 Task: Create a new email signature in Microsoft Outlook.
Action: Mouse moved to (50, 64)
Screenshot: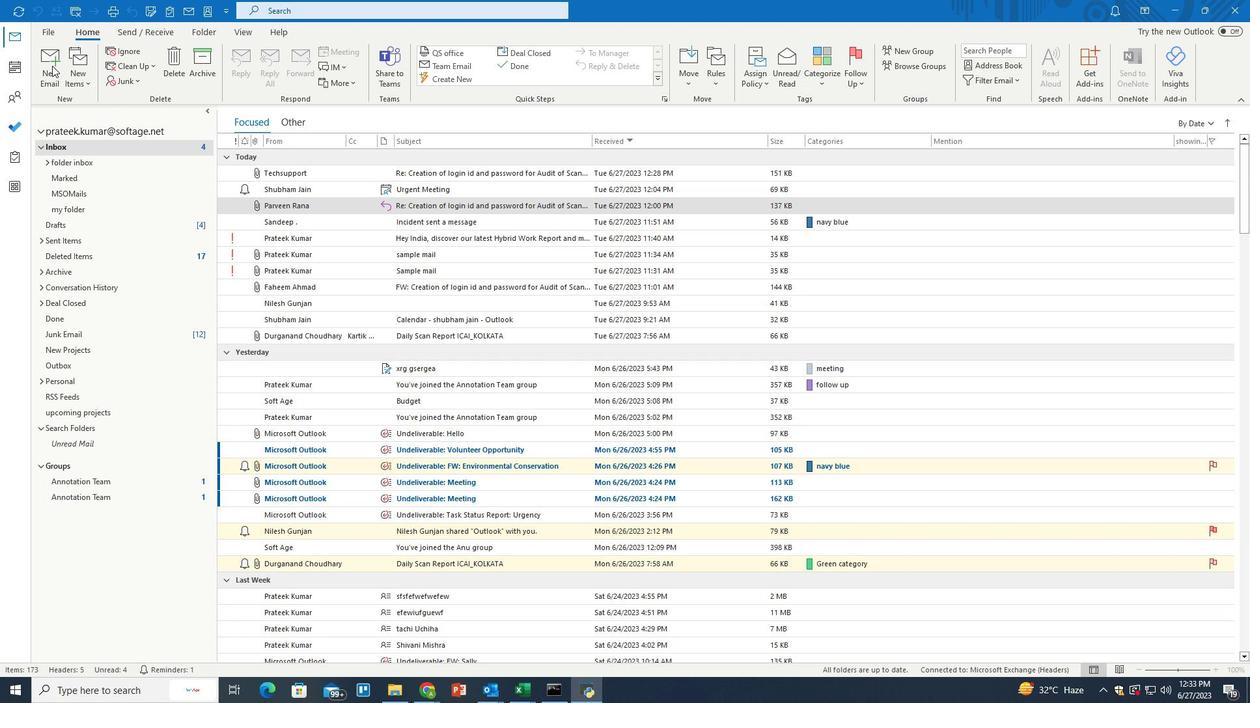 
Action: Mouse pressed left at (50, 64)
Screenshot: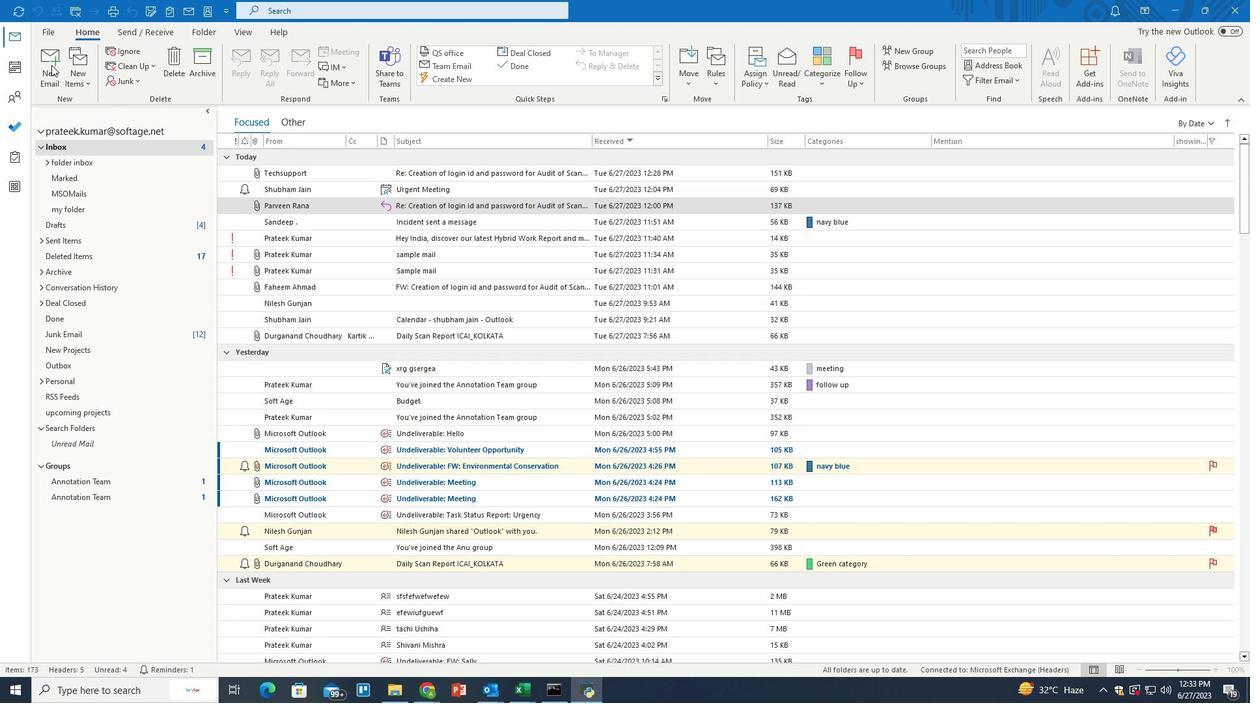 
Action: Mouse pressed left at (50, 64)
Screenshot: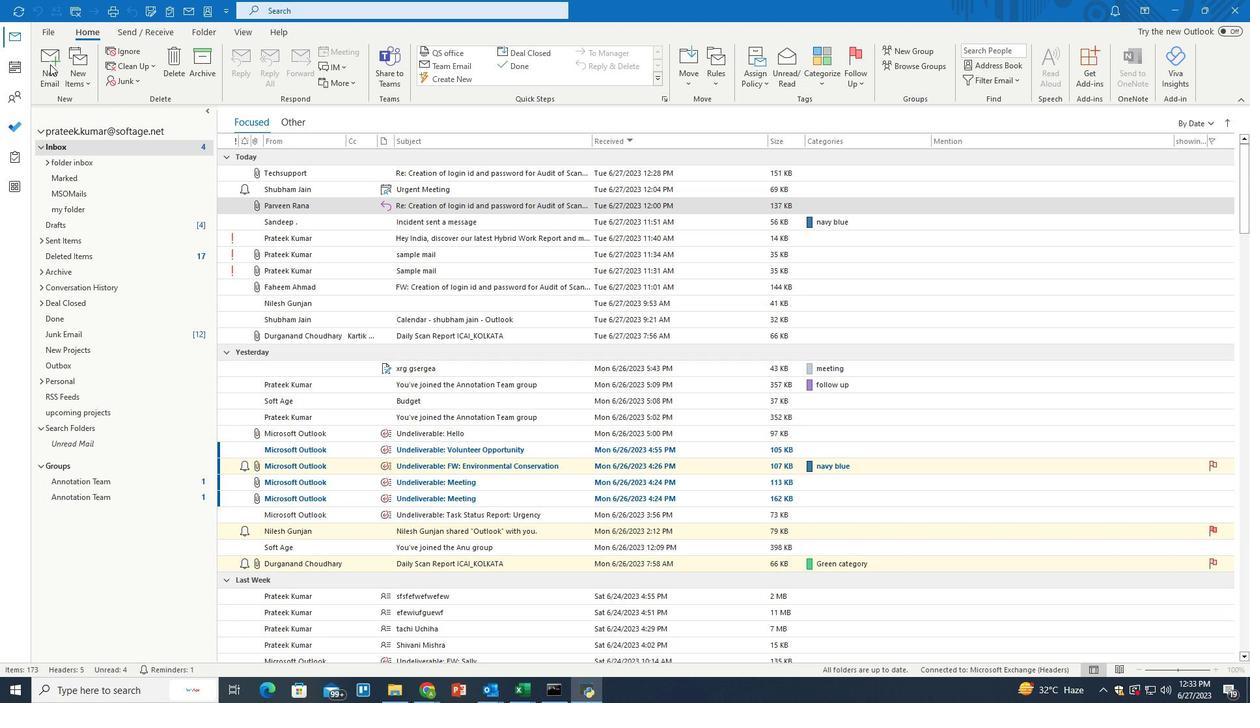 
Action: Mouse moved to (453, 74)
Screenshot: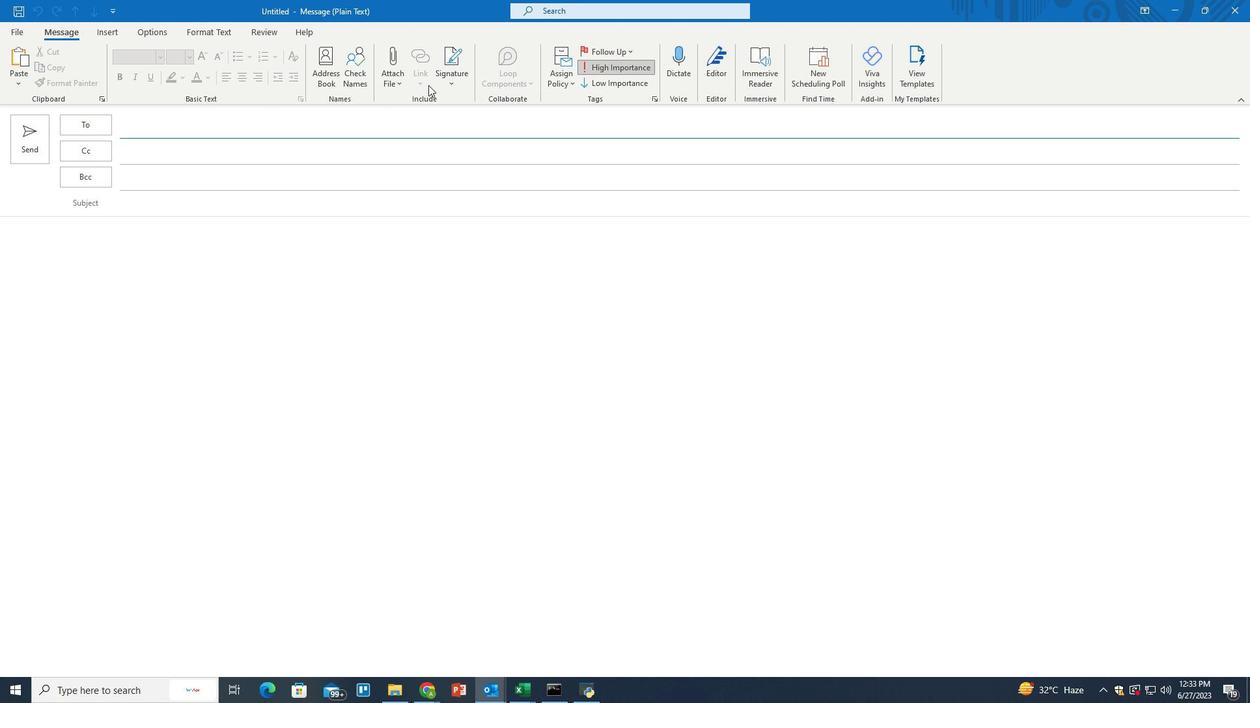 
Action: Mouse pressed left at (453, 74)
Screenshot: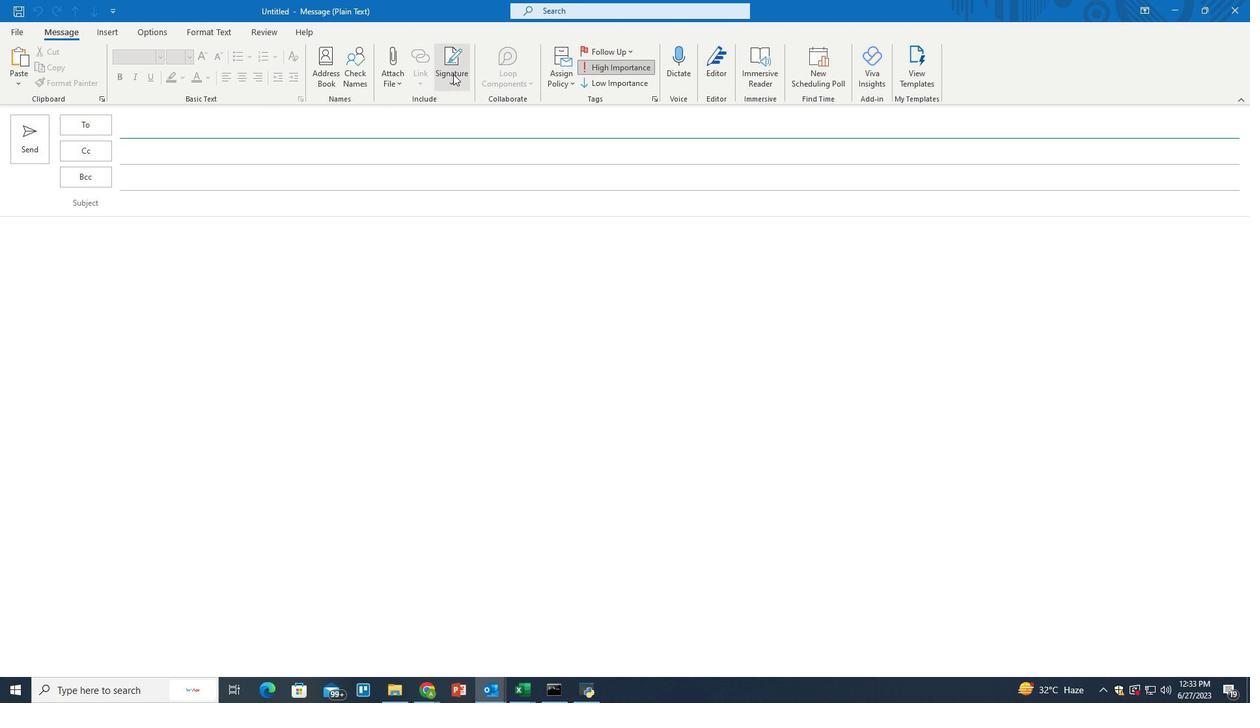 
Action: Mouse moved to (476, 119)
Screenshot: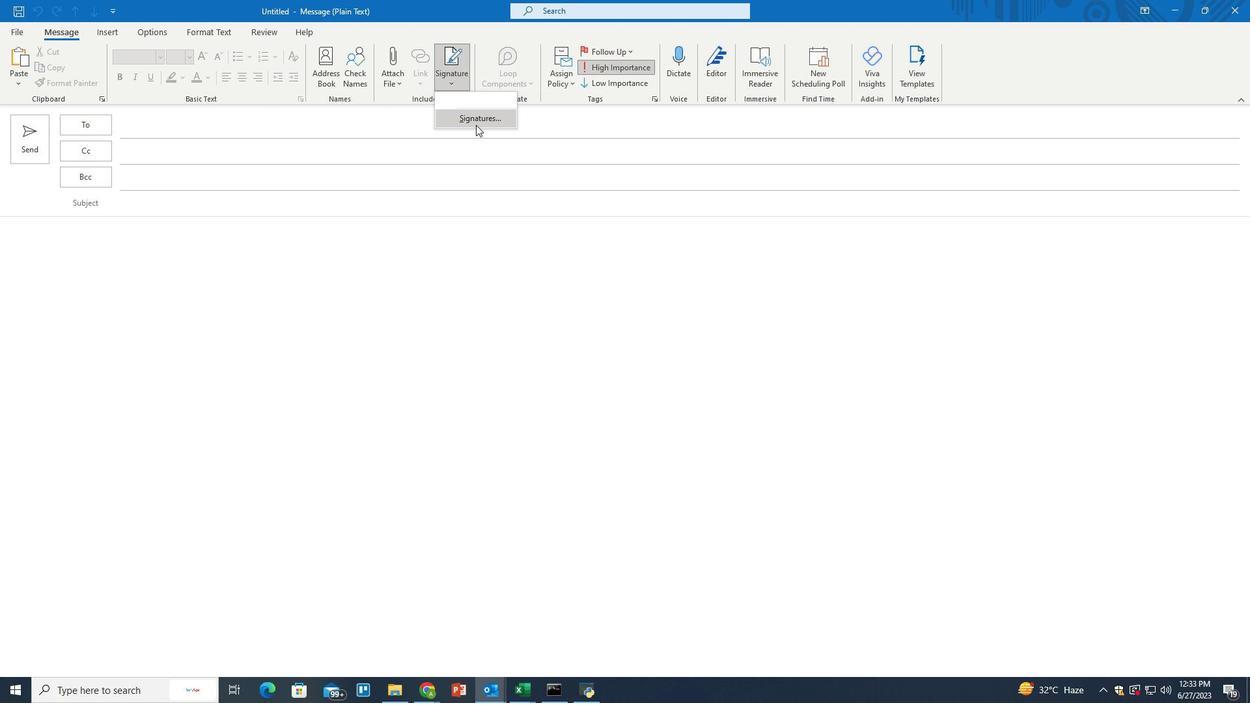 
Action: Mouse pressed left at (476, 119)
Screenshot: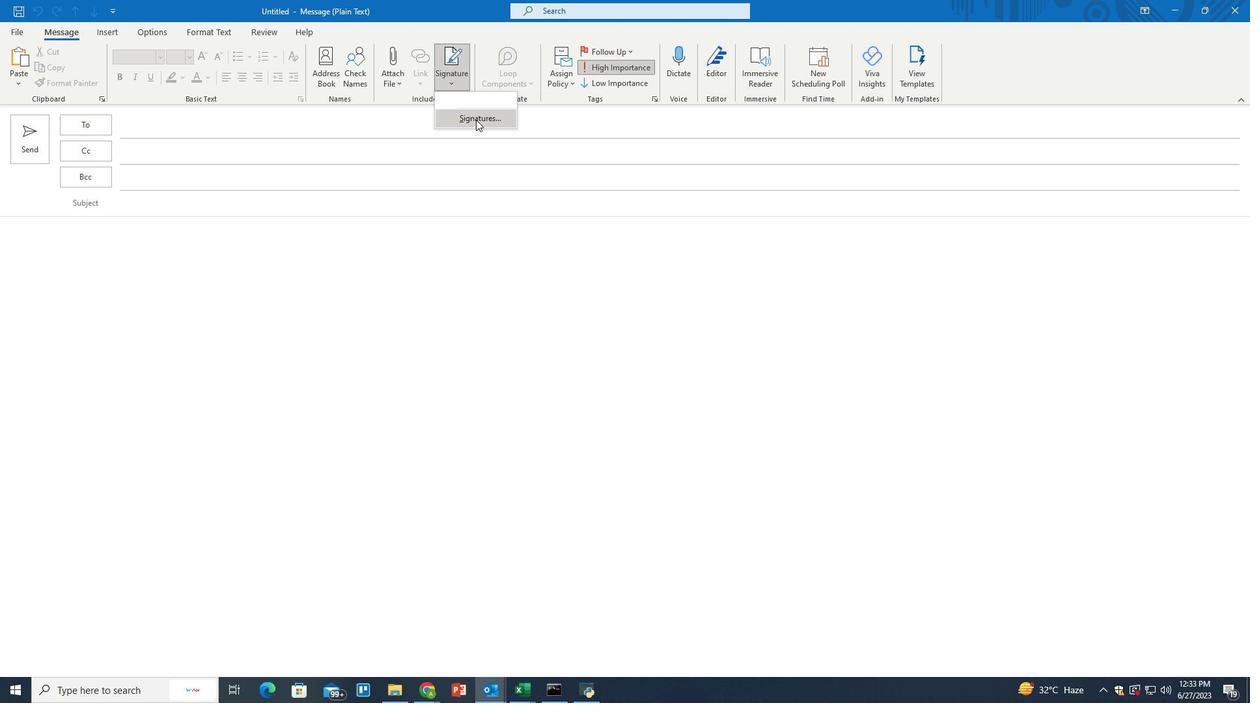 
Action: Mouse moved to (803, 224)
Screenshot: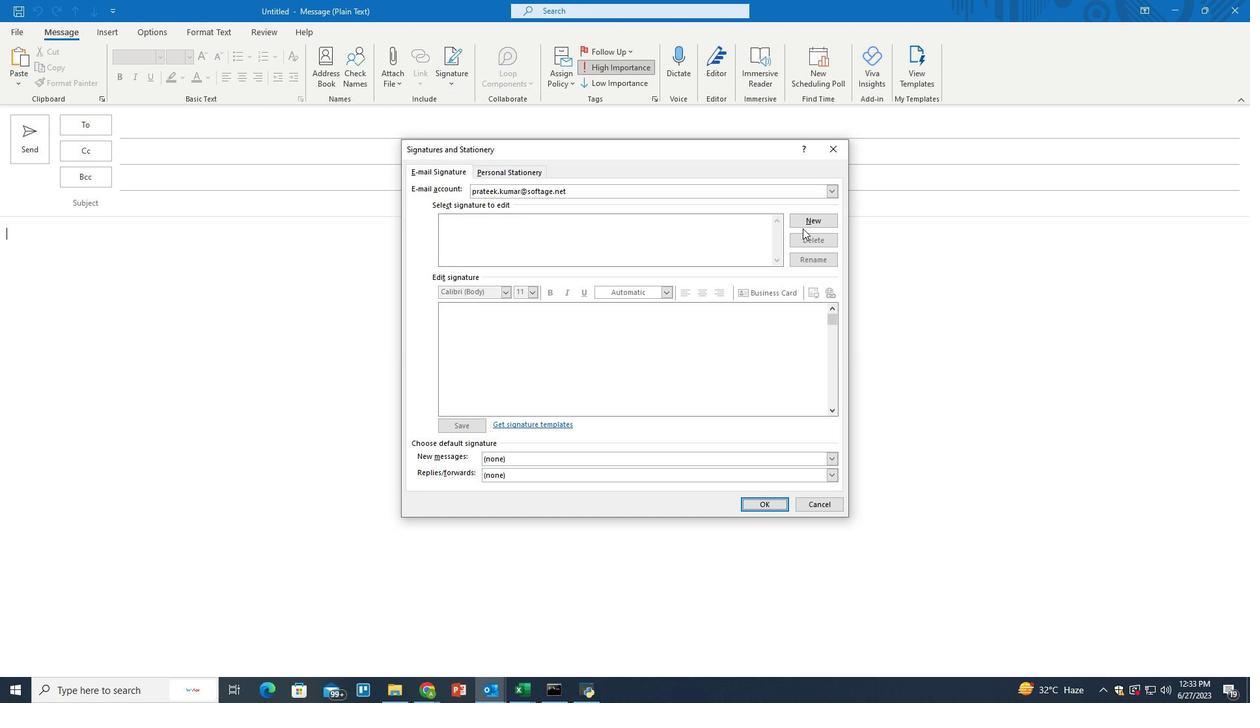 
Action: Mouse pressed left at (803, 224)
Screenshot: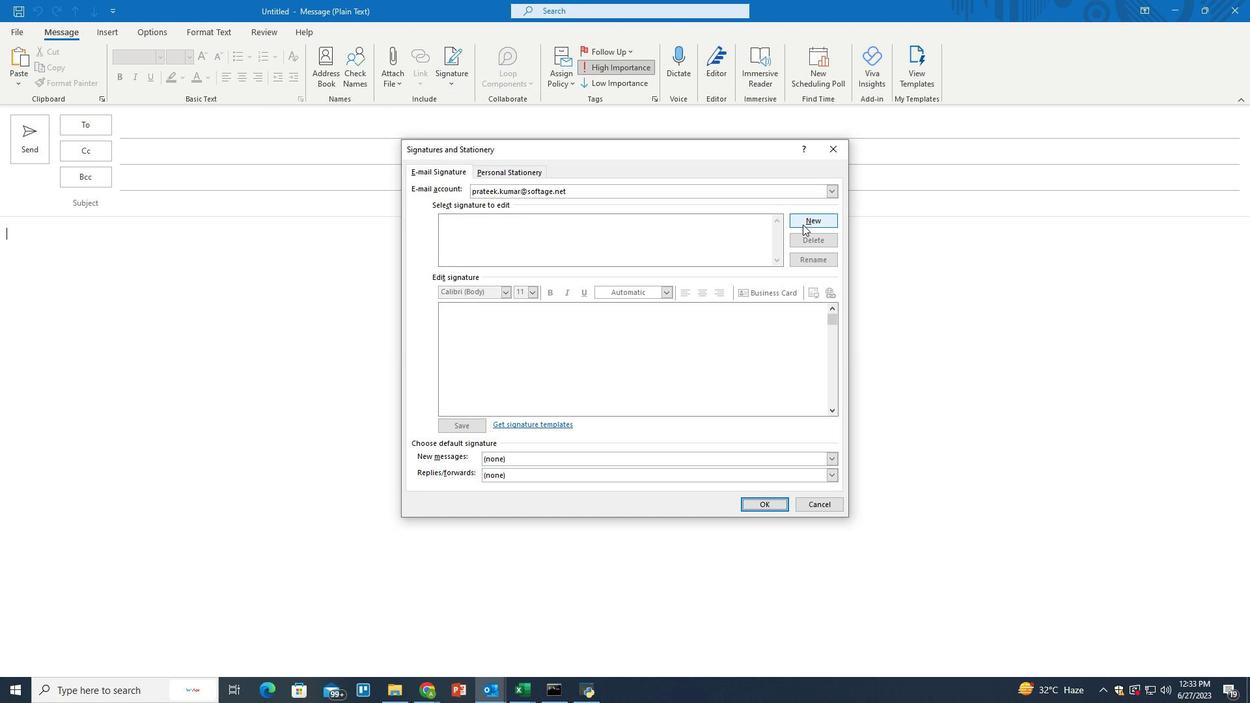 
Action: Mouse moved to (590, 335)
Screenshot: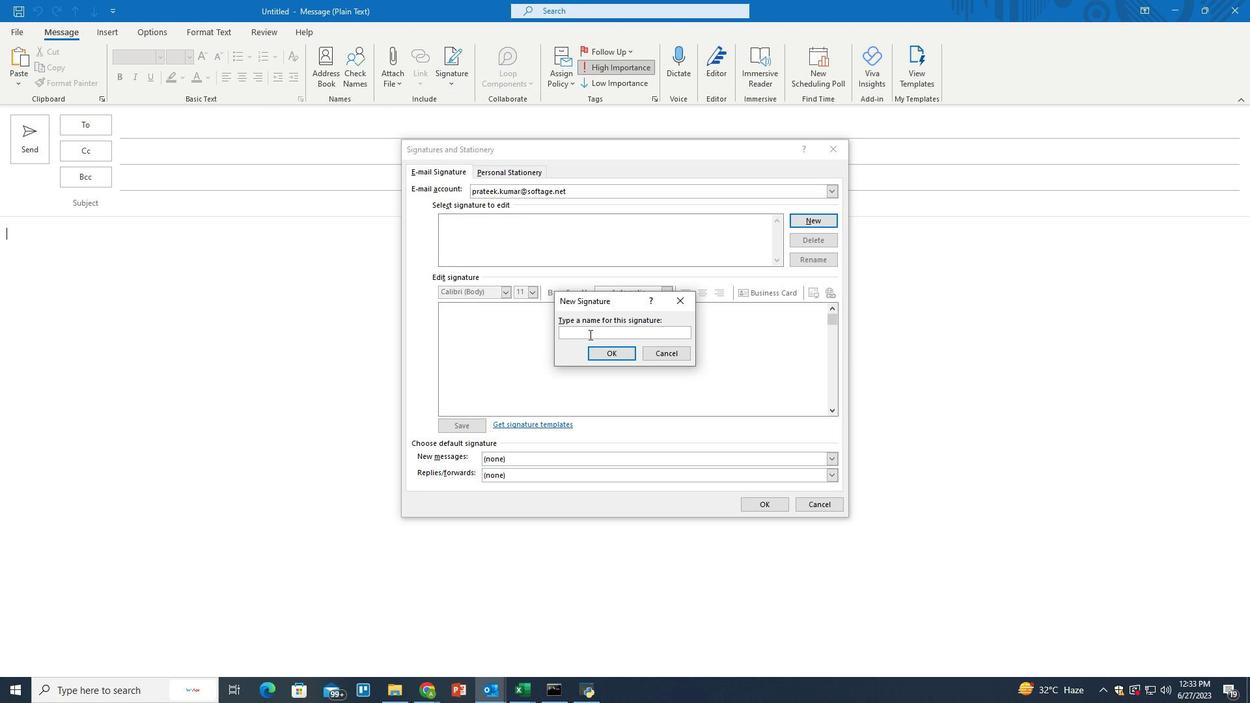
Action: Mouse pressed left at (590, 335)
Screenshot: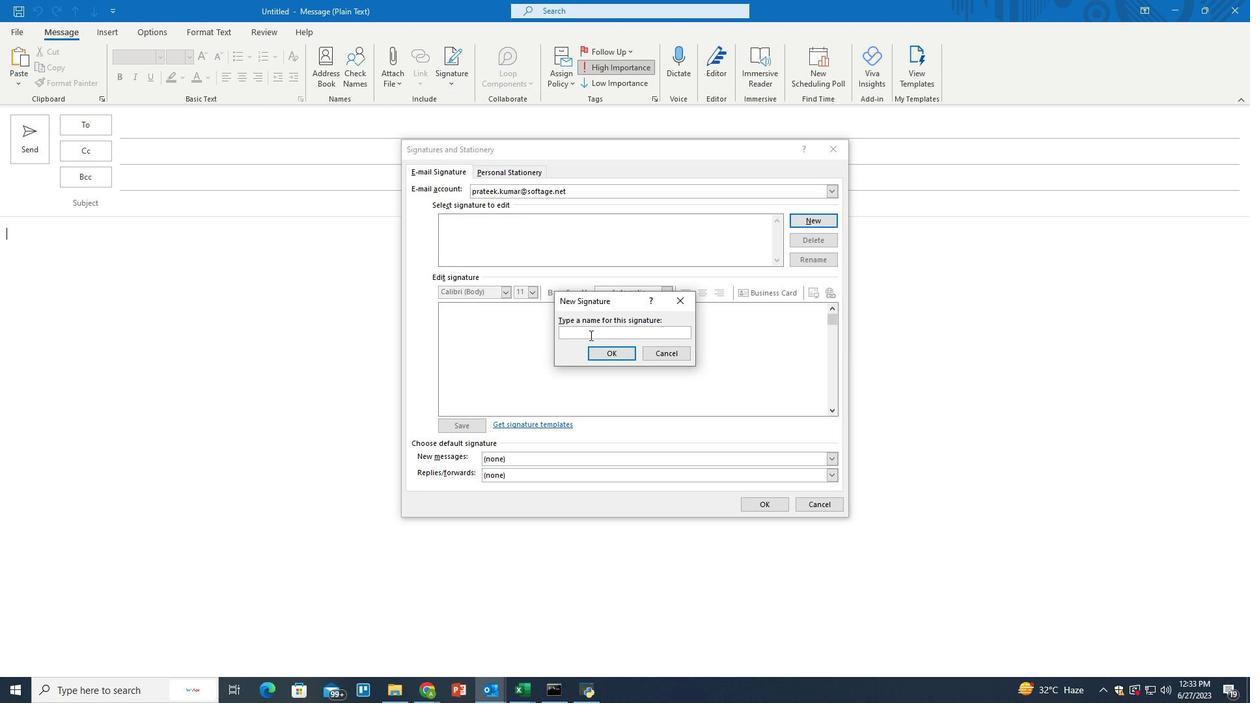 
Action: Key pressed <Key.shift>Uchiha<Key.space><Key.shift>Uzumaki
Screenshot: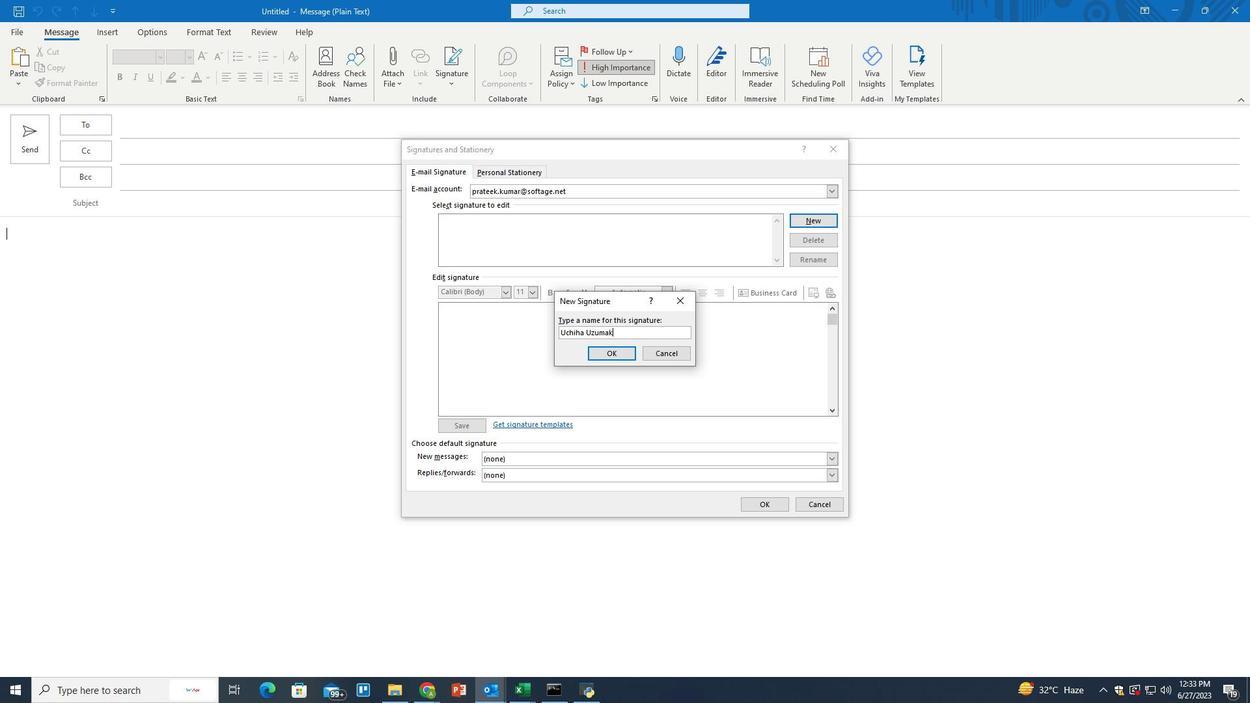 
Action: Mouse moved to (619, 356)
Screenshot: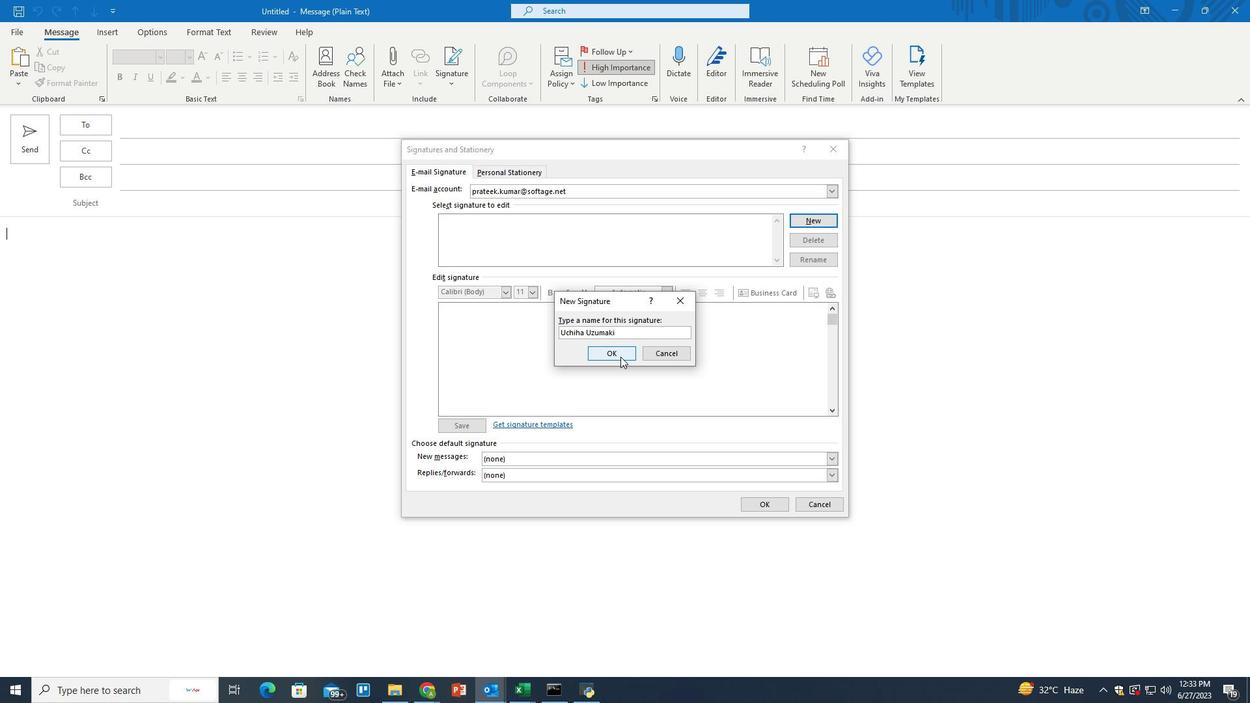 
Action: Mouse pressed left at (619, 356)
Screenshot: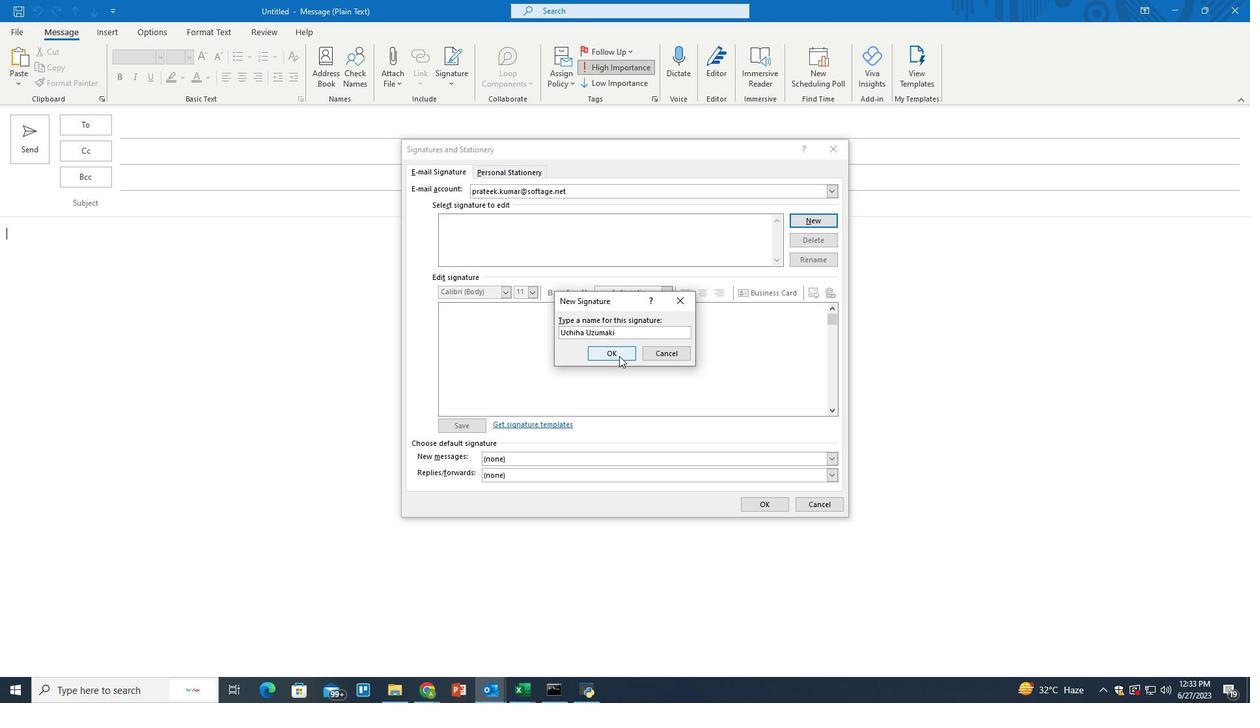
Action: Mouse moved to (504, 291)
Screenshot: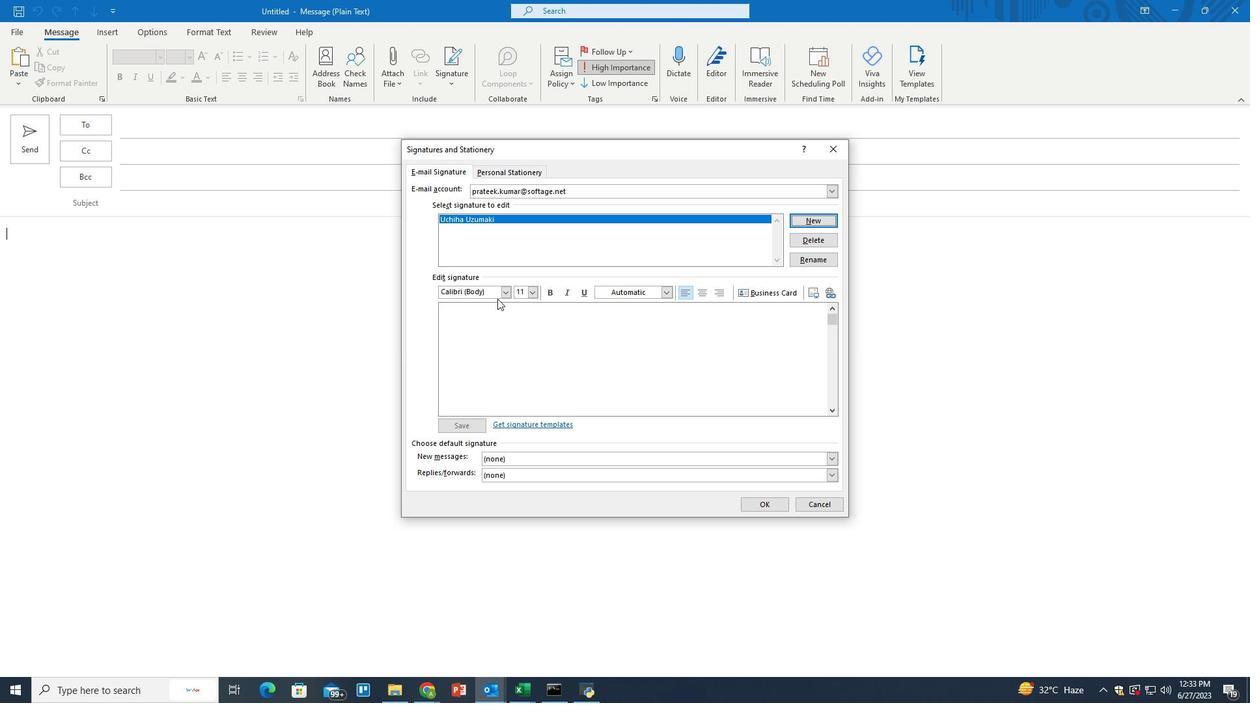 
Action: Mouse pressed left at (504, 291)
Screenshot: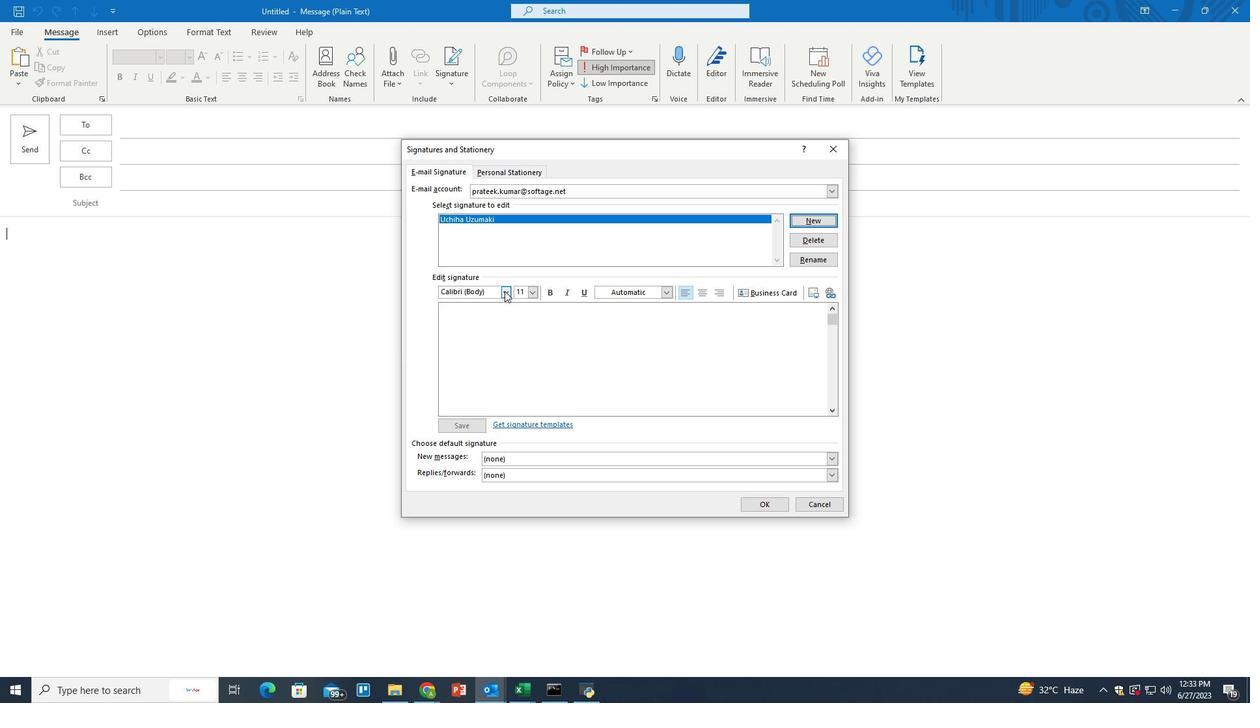 
Action: Key pressed a
Screenshot: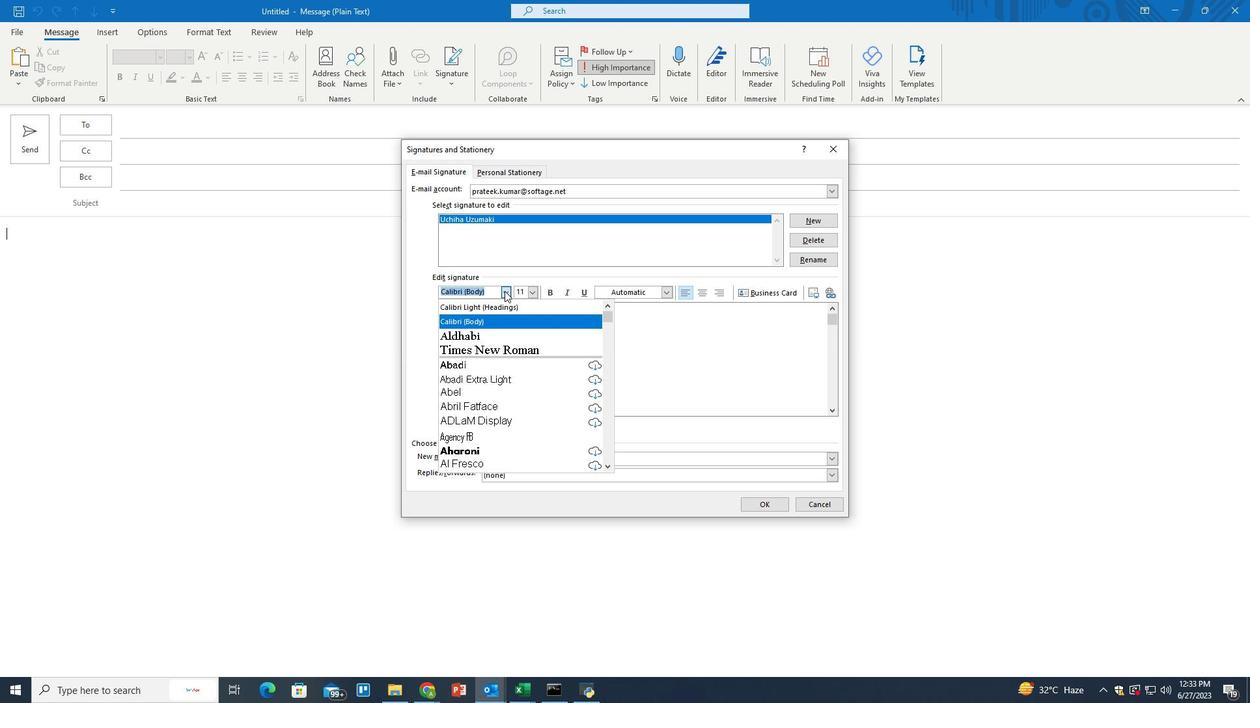 
Action: Mouse moved to (547, 308)
Screenshot: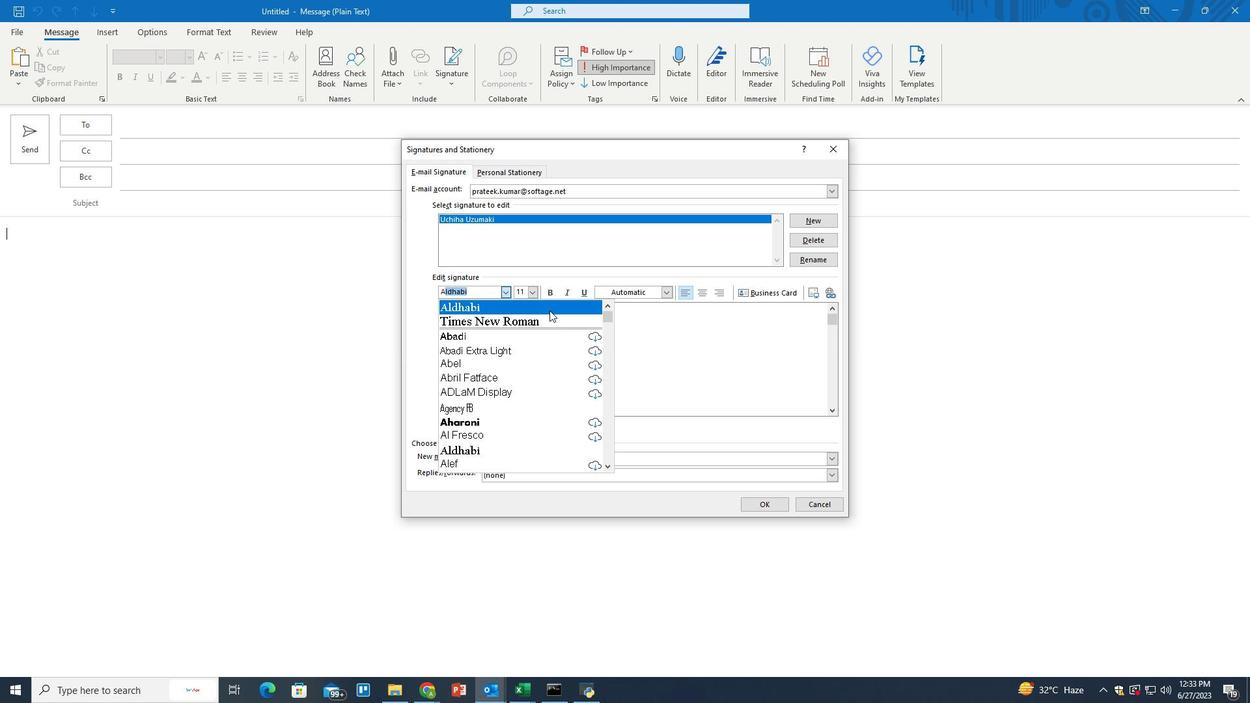 
Action: Mouse pressed left at (547, 308)
Screenshot: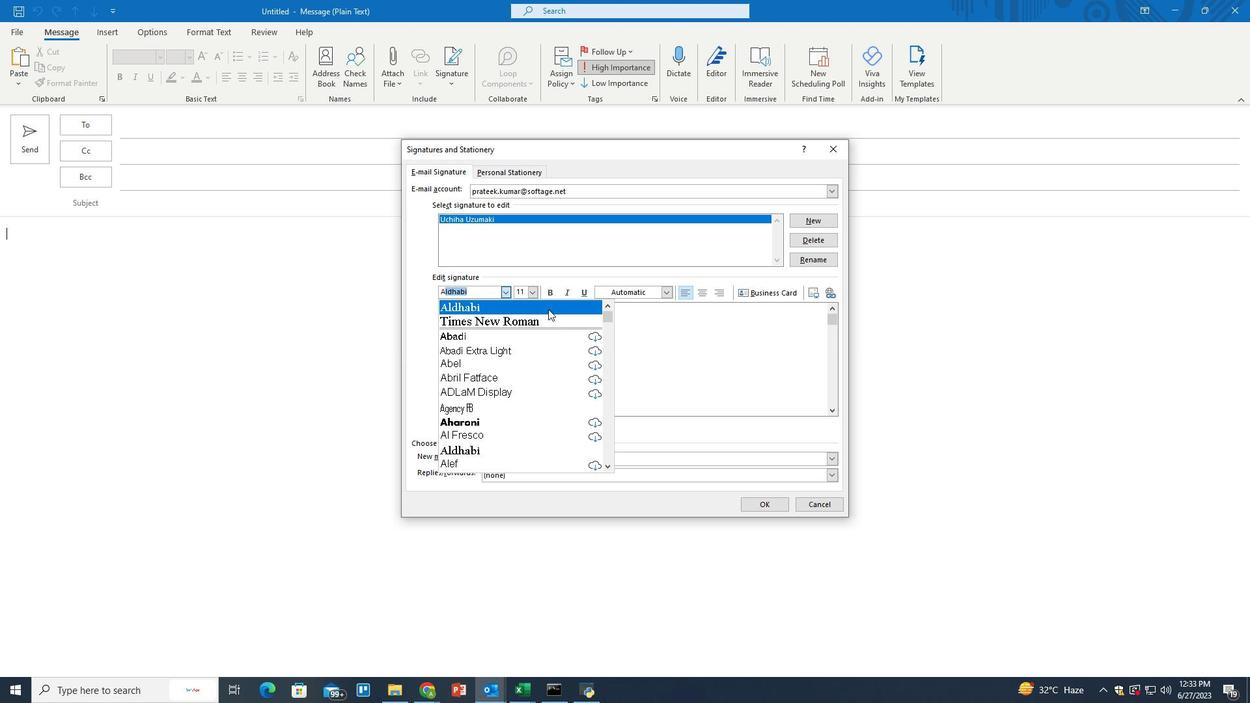 
Action: Key pressed <Key.shift><Key.shift><Key.shift><Key.shift><Key.shift><Key.shift><Key.shift><Key.shift><Key.shift><Key.shift><Key.shift><Key.shift><Key.shift><Key.shift><Key.shift><Key.shift>Uchiha<Key.space><Key.backspace>,<Key.space><Key.shift>Marketing<Key.space><Key.shift>Manger,<Key.space><Key.shift>Softage.net
Screenshot: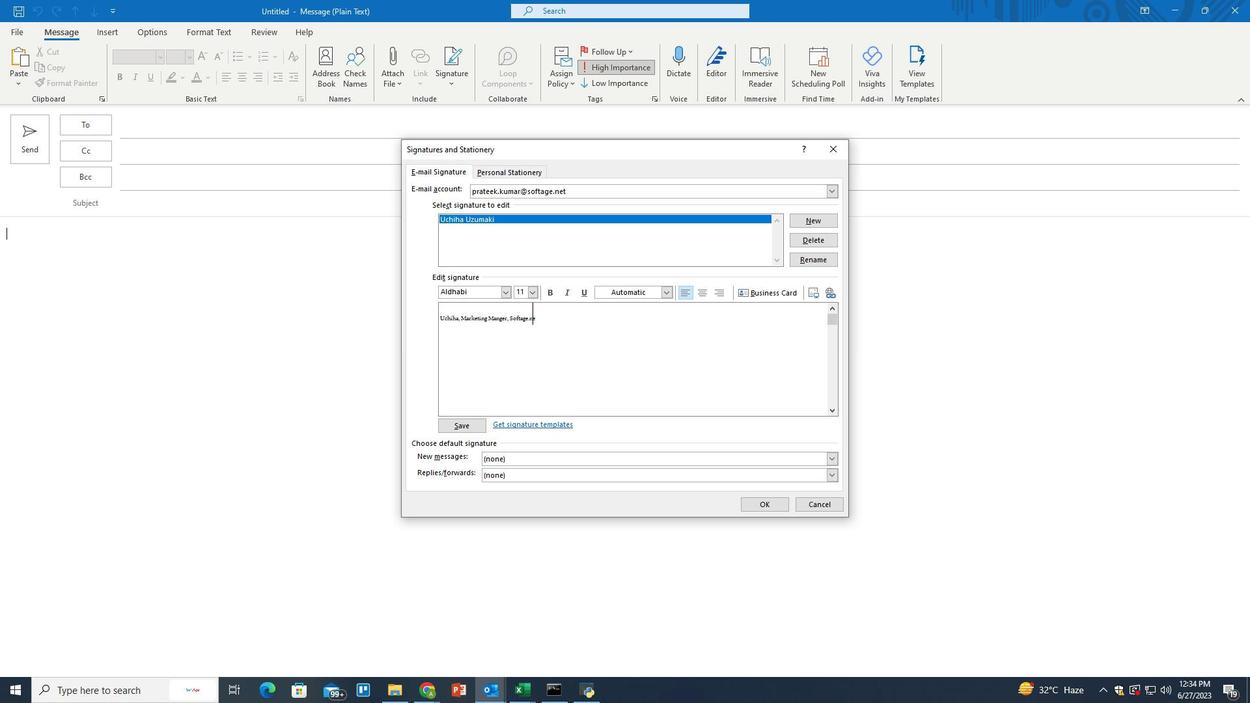 
Action: Mouse moved to (460, 421)
Screenshot: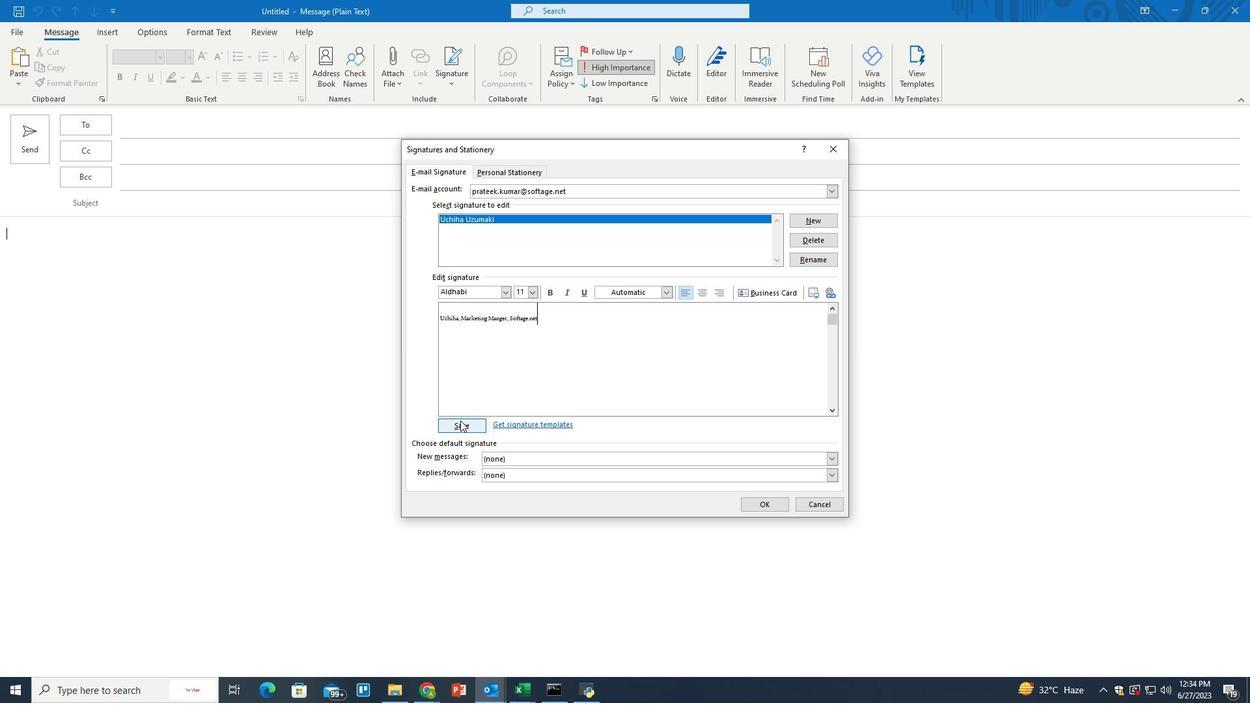 
Action: Mouse pressed left at (460, 421)
Screenshot: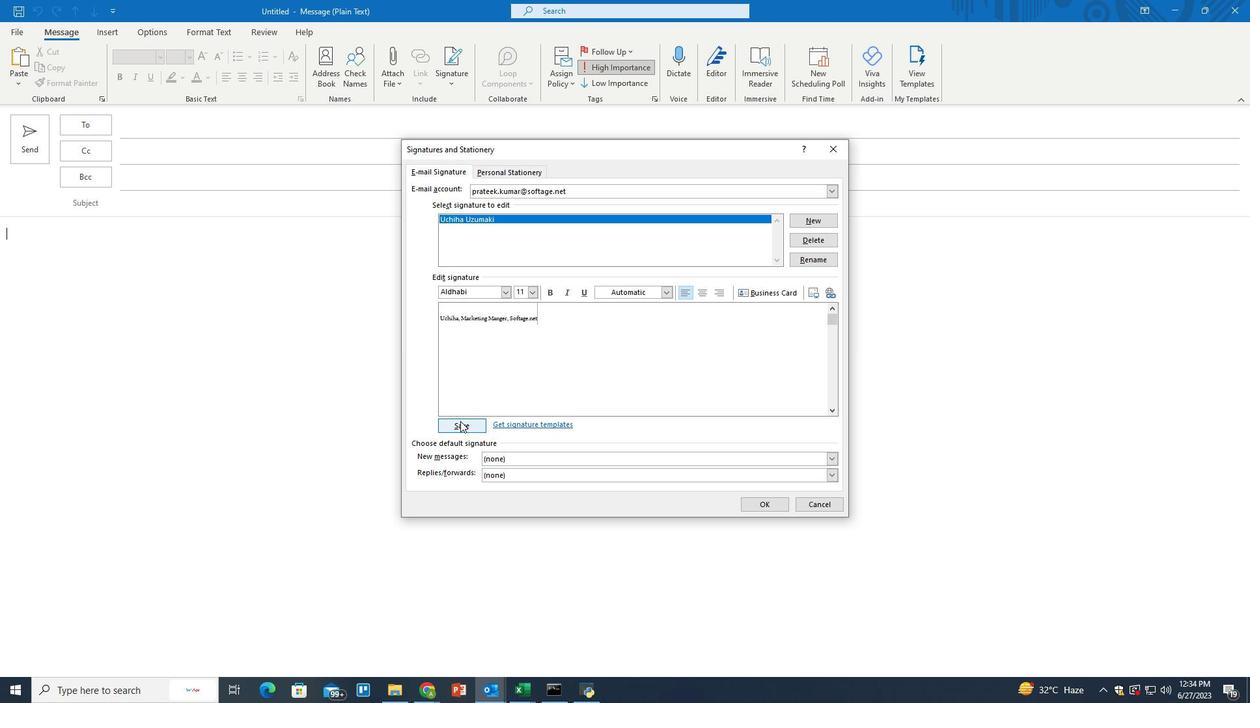 
Action: Mouse moved to (652, 473)
Screenshot: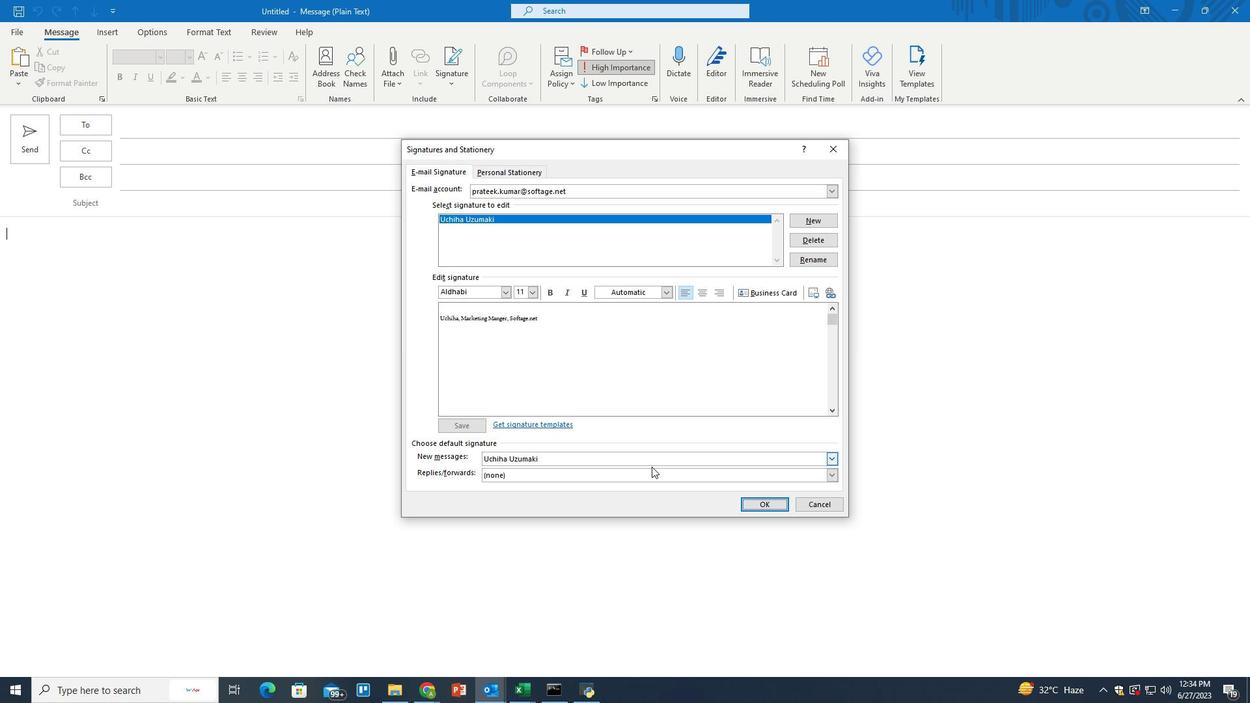
Action: Mouse pressed left at (652, 473)
Screenshot: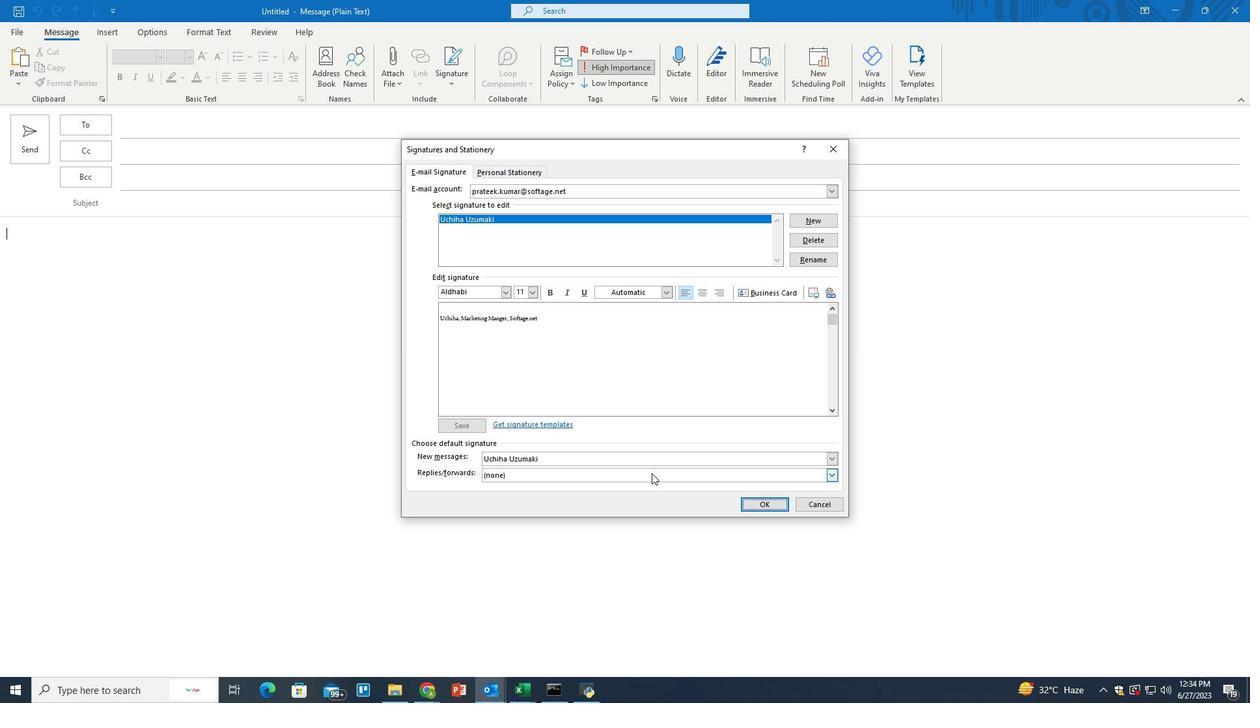 
Action: Mouse moved to (539, 499)
Screenshot: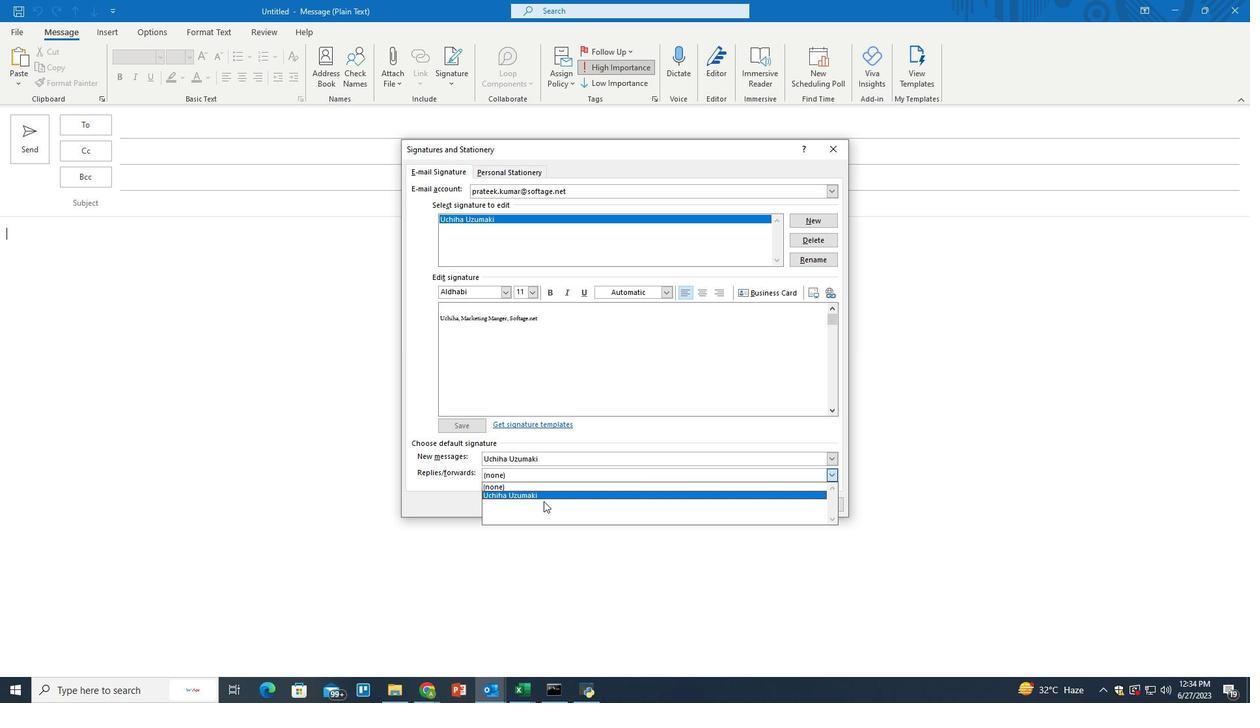 
Action: Mouse pressed left at (539, 499)
Screenshot: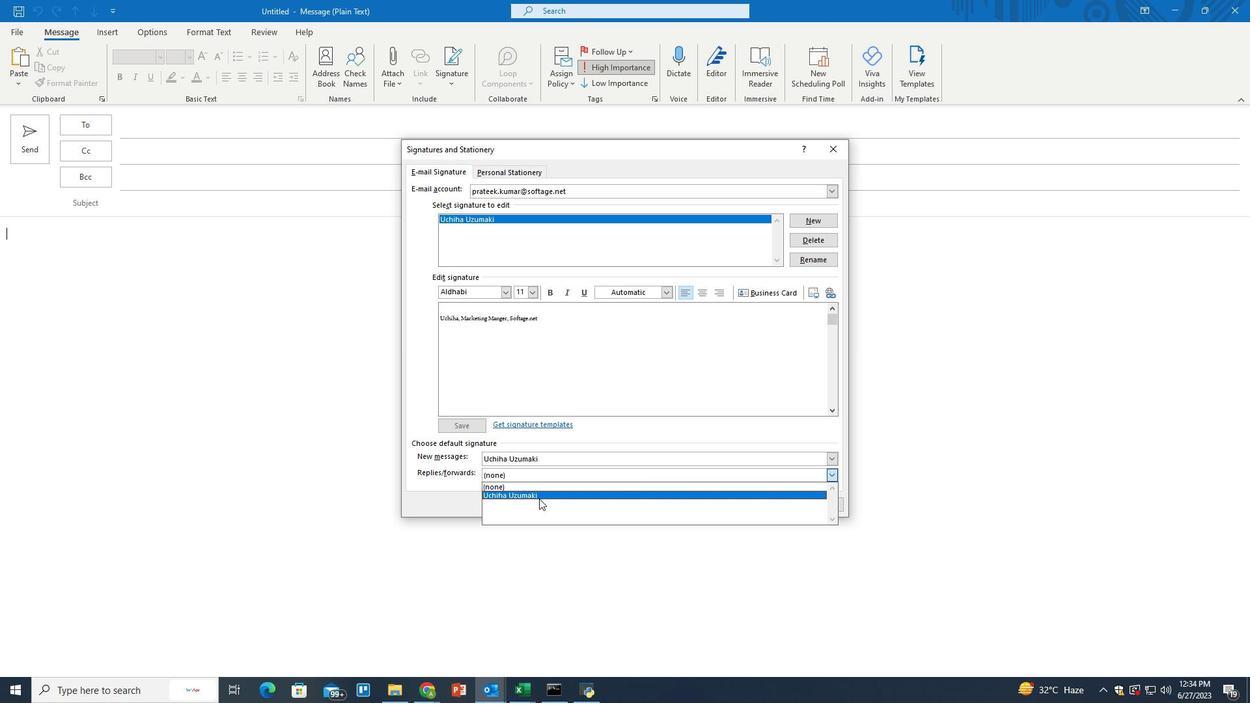 
Action: Mouse moved to (762, 504)
Screenshot: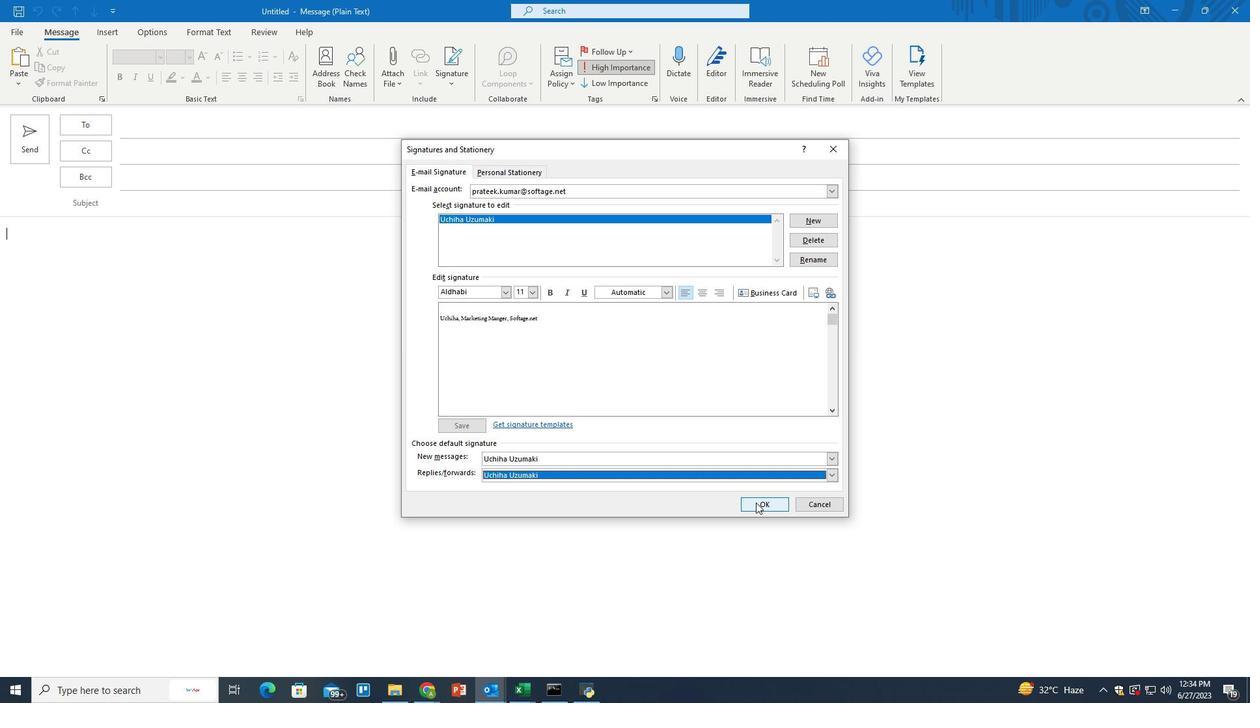 
Action: Mouse pressed left at (762, 504)
Screenshot: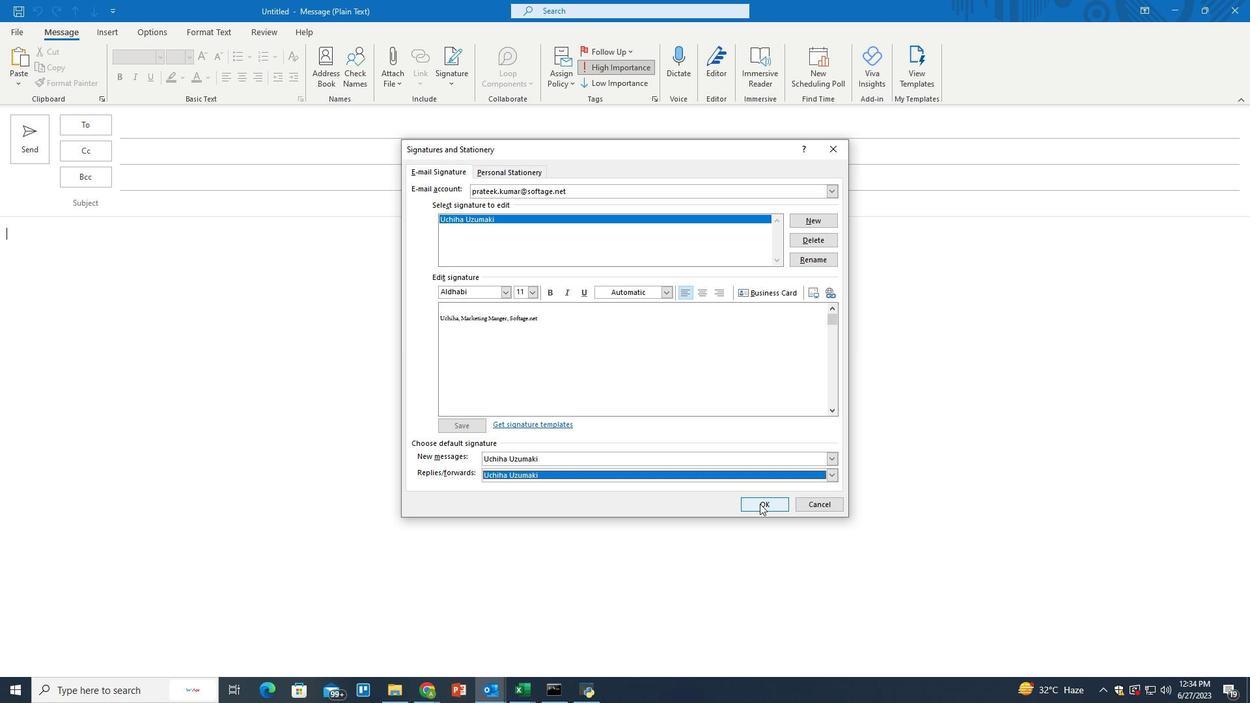 
Action: Mouse moved to (394, 300)
Screenshot: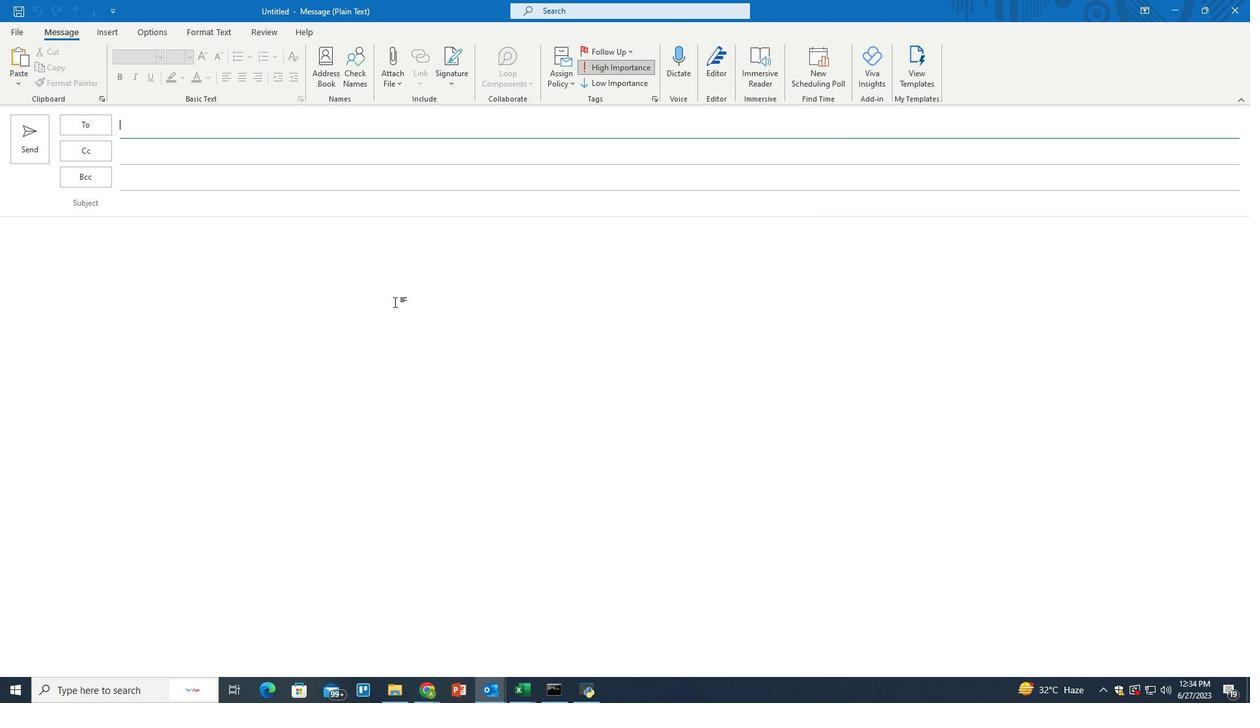 
